 Task: Calculate the distance between Miami, Florida, and Key West, Florida.
Action: Mouse moved to (182, 152)
Screenshot: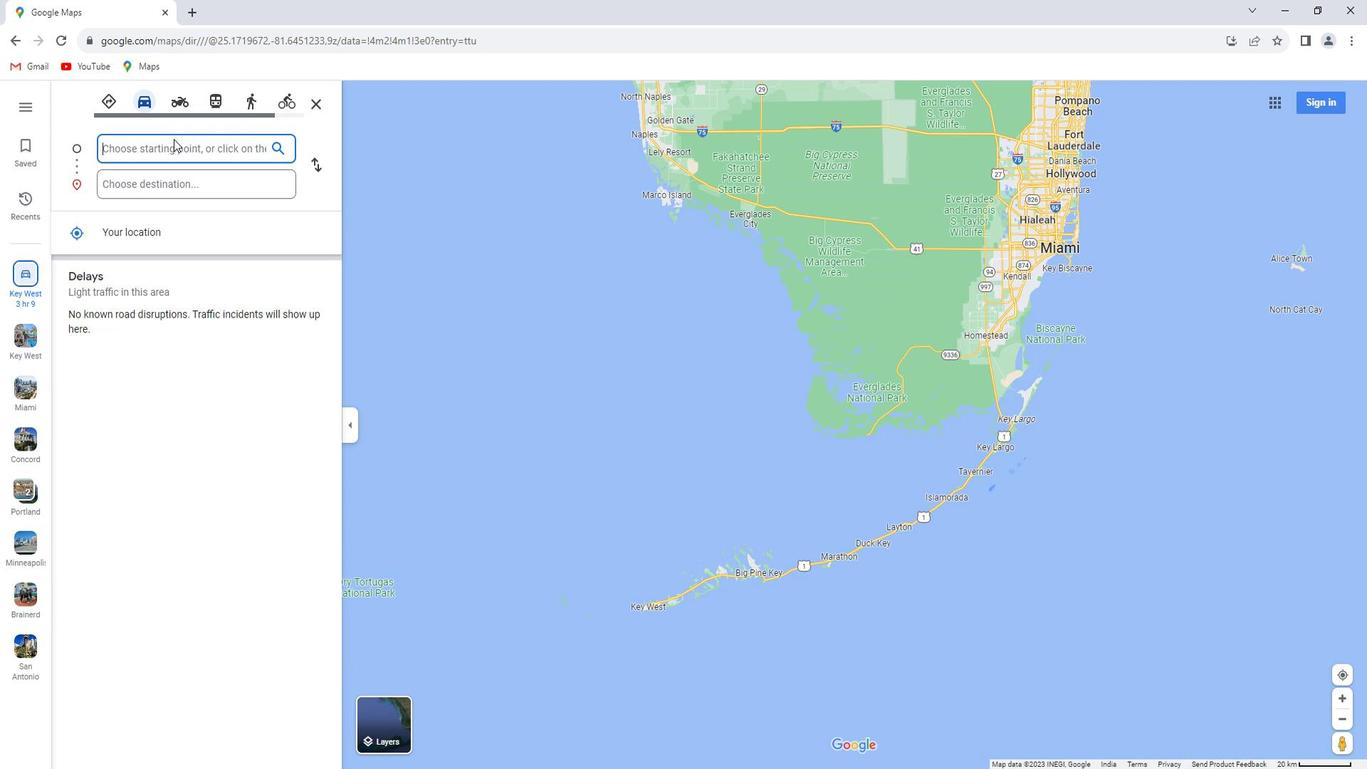 
Action: Key pressed <Key.shift>Miami,<Key.space><Key.shift>Florida
Screenshot: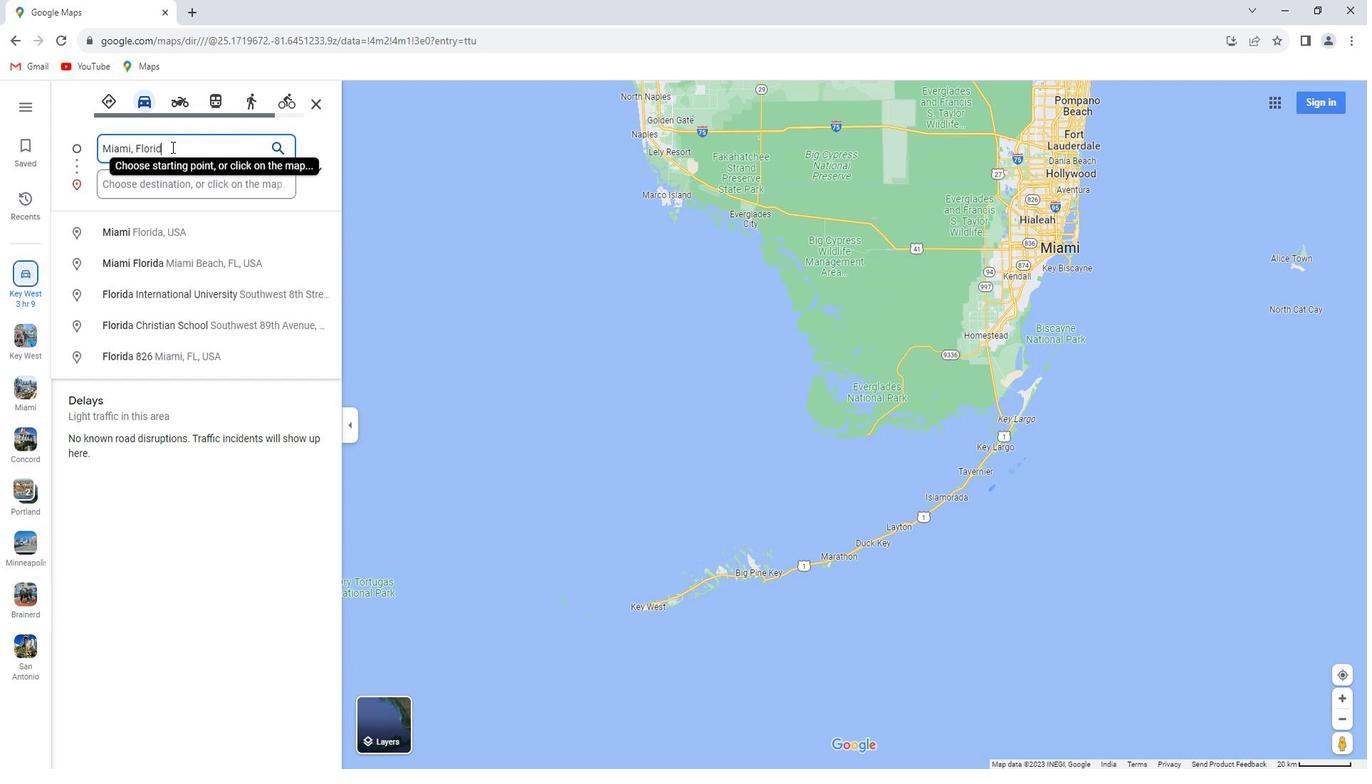 
Action: Mouse moved to (169, 185)
Screenshot: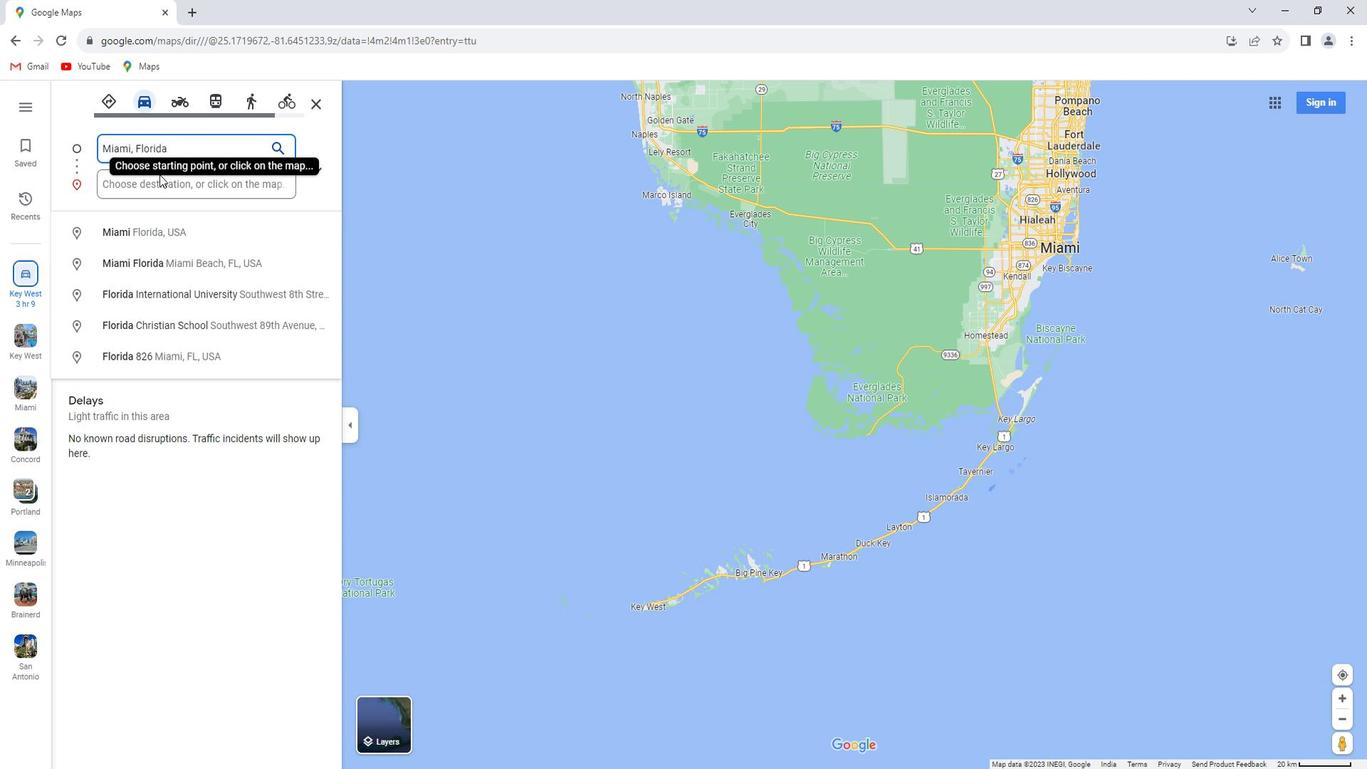 
Action: Mouse pressed left at (169, 185)
Screenshot: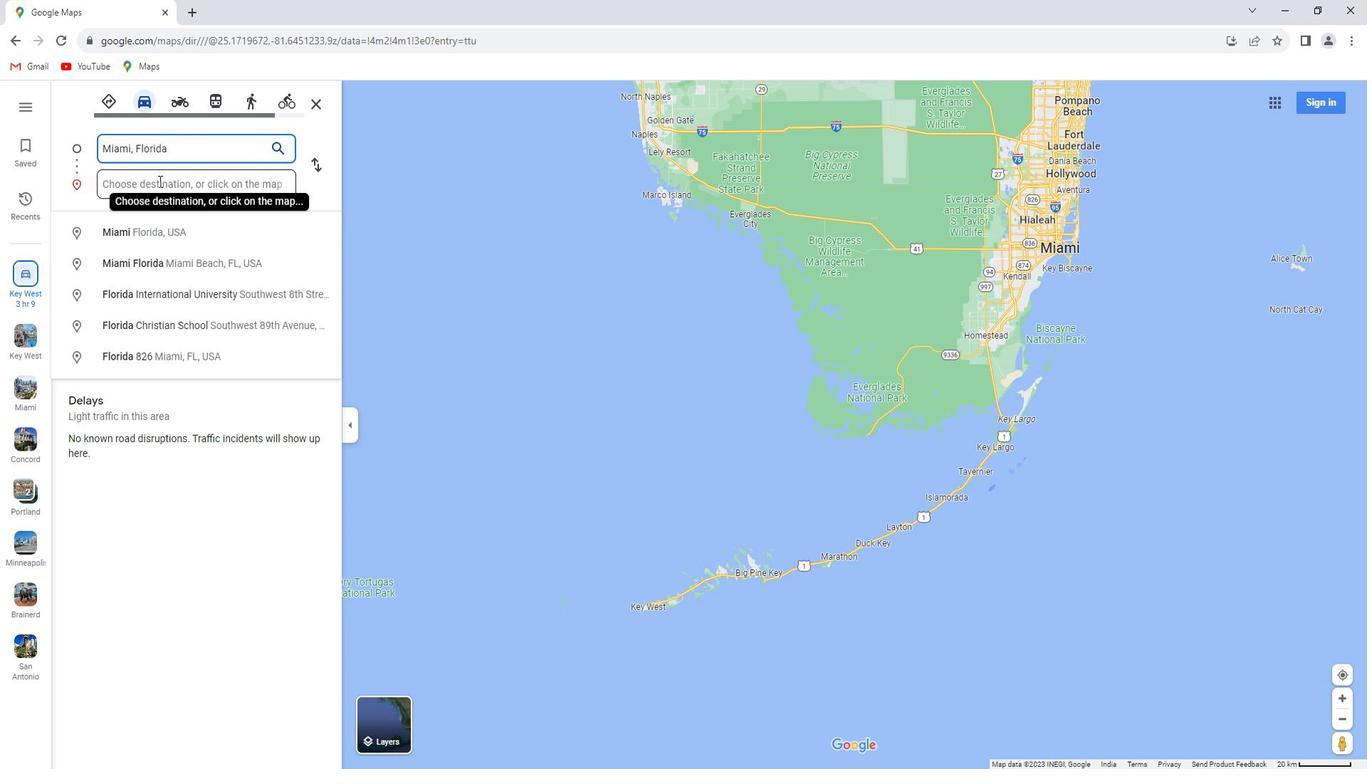 
Action: Key pressed <Key.shift><Key.shift>Key<Key.space><Key.shift>west,<Key.space><Key.shift>Florida
Screenshot: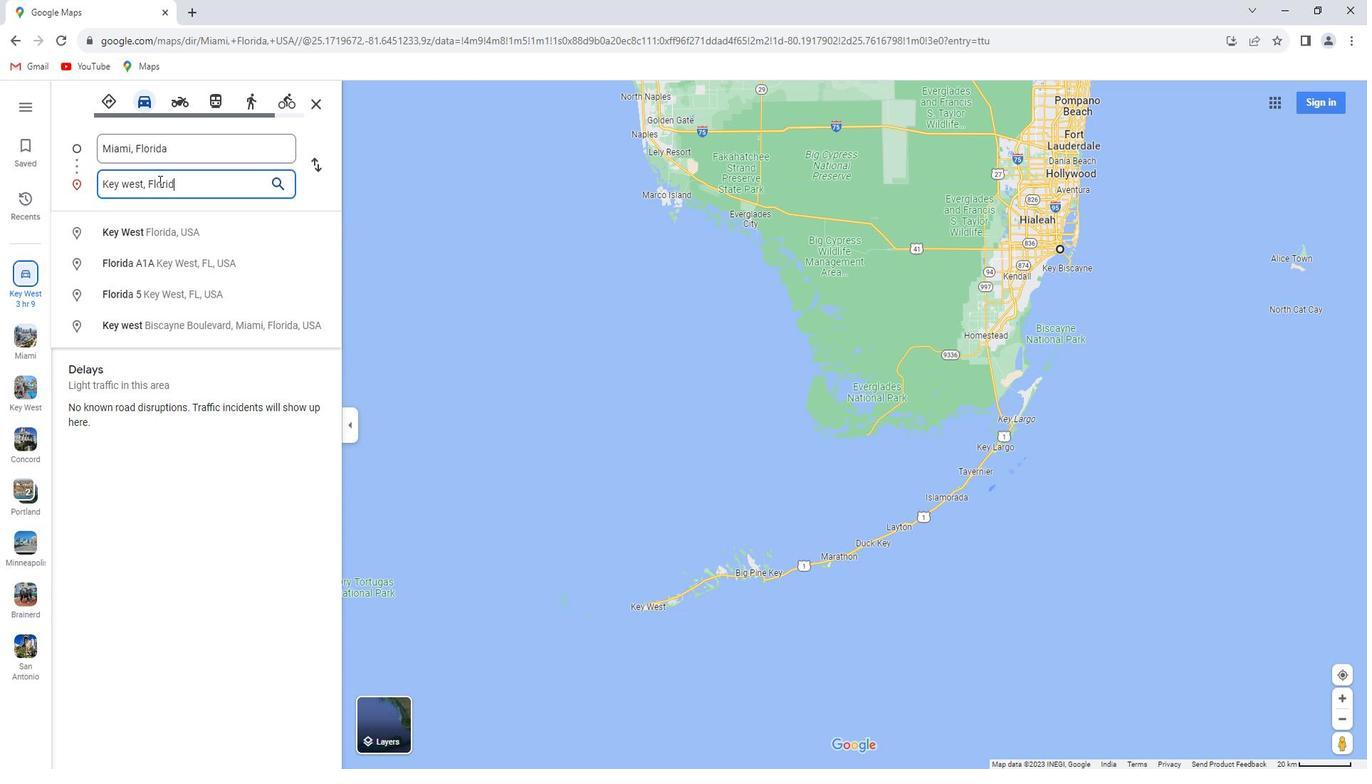 
Action: Mouse moved to (273, 200)
Screenshot: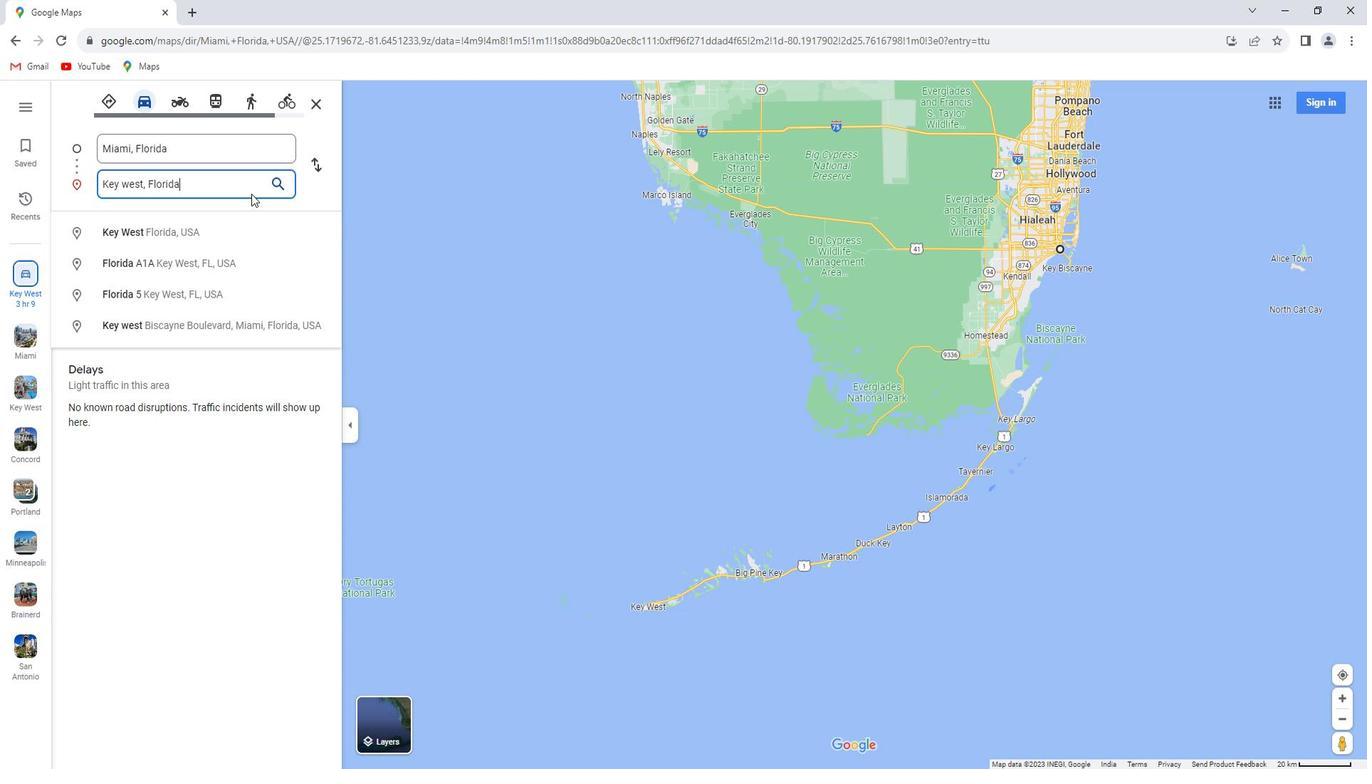 
Action: Key pressed <Key.enter>
Screenshot: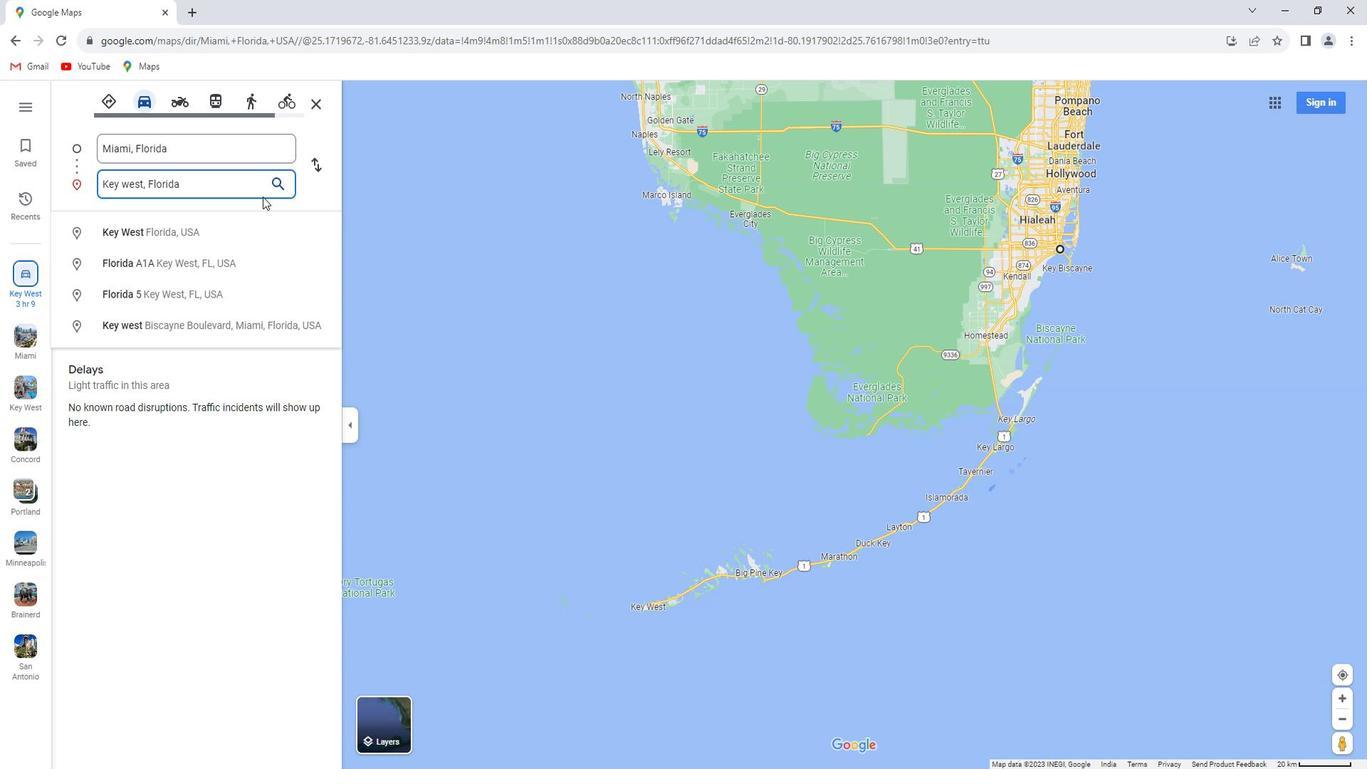 
Action: Mouse moved to (304, 262)
Screenshot: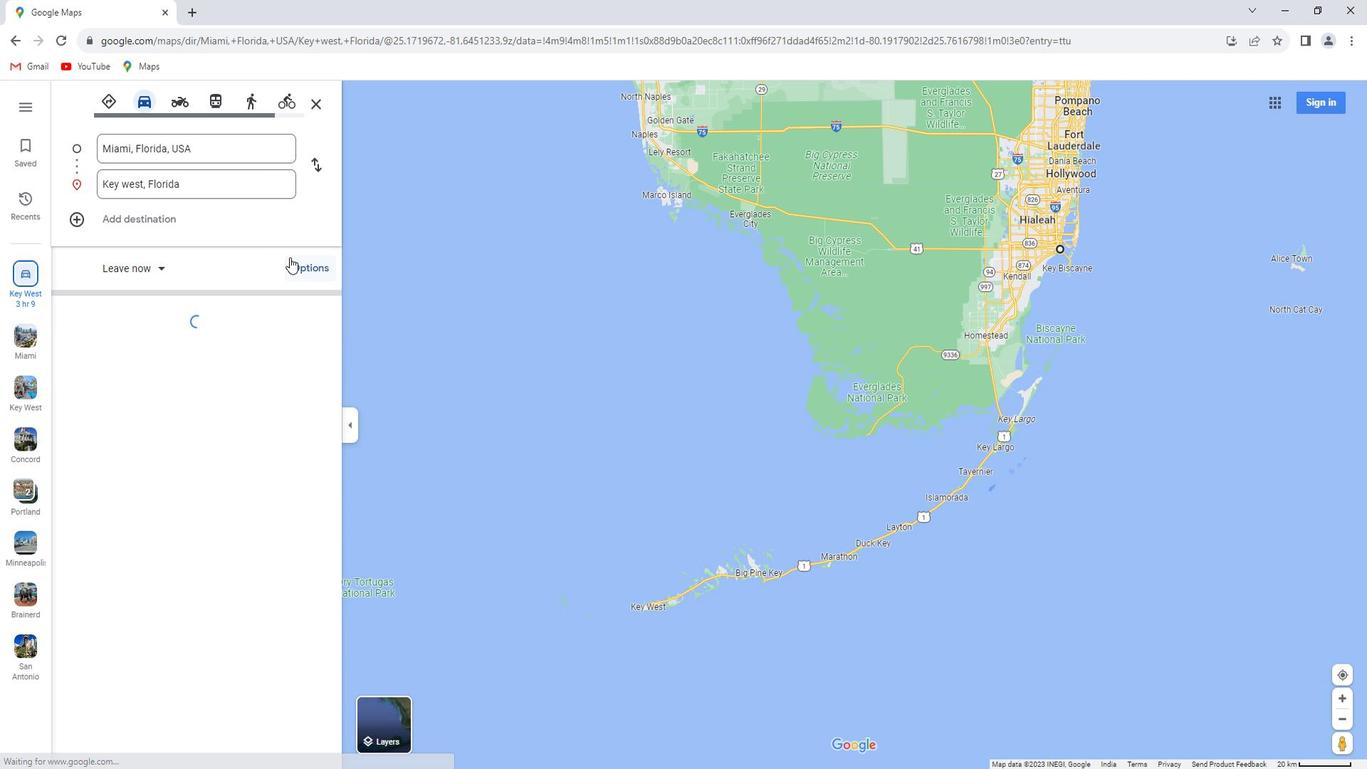 
Action: Mouse pressed left at (304, 262)
Screenshot: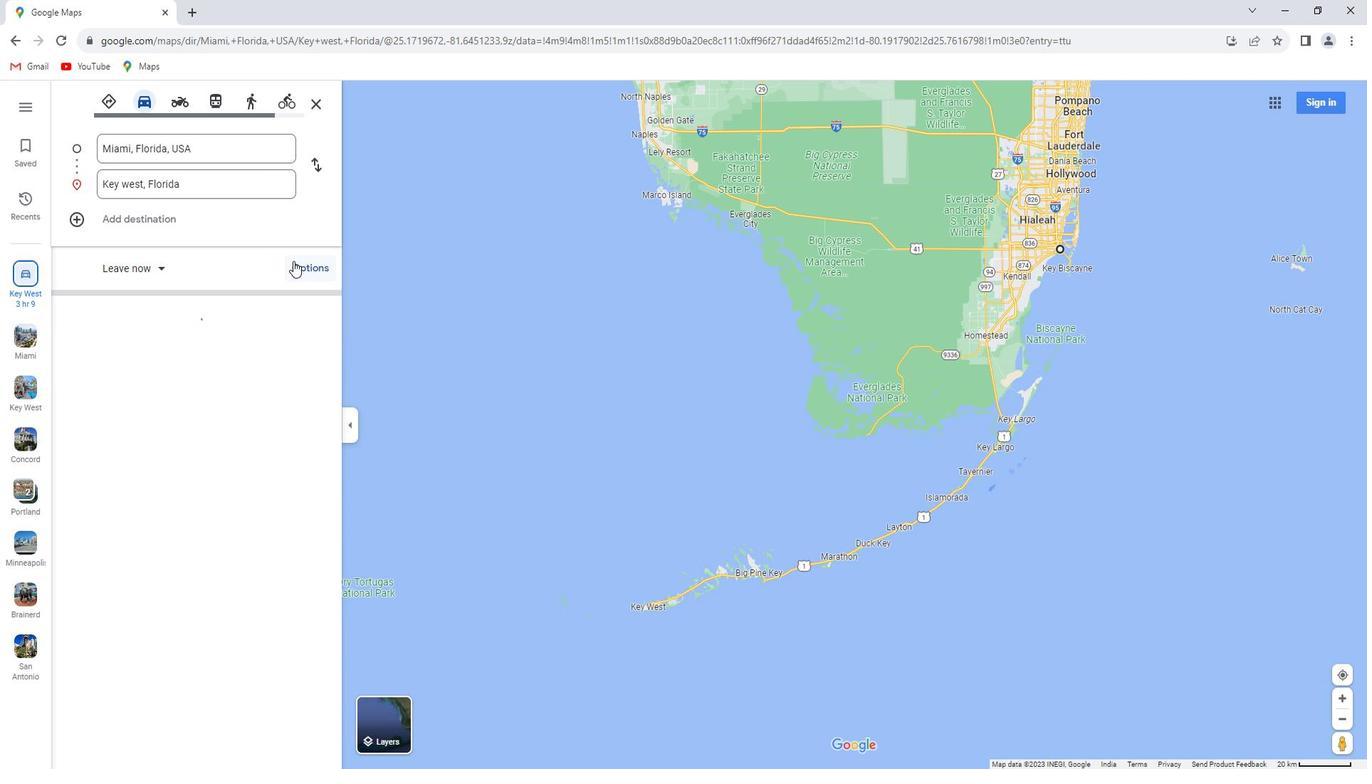 
Action: Mouse moved to (224, 372)
Screenshot: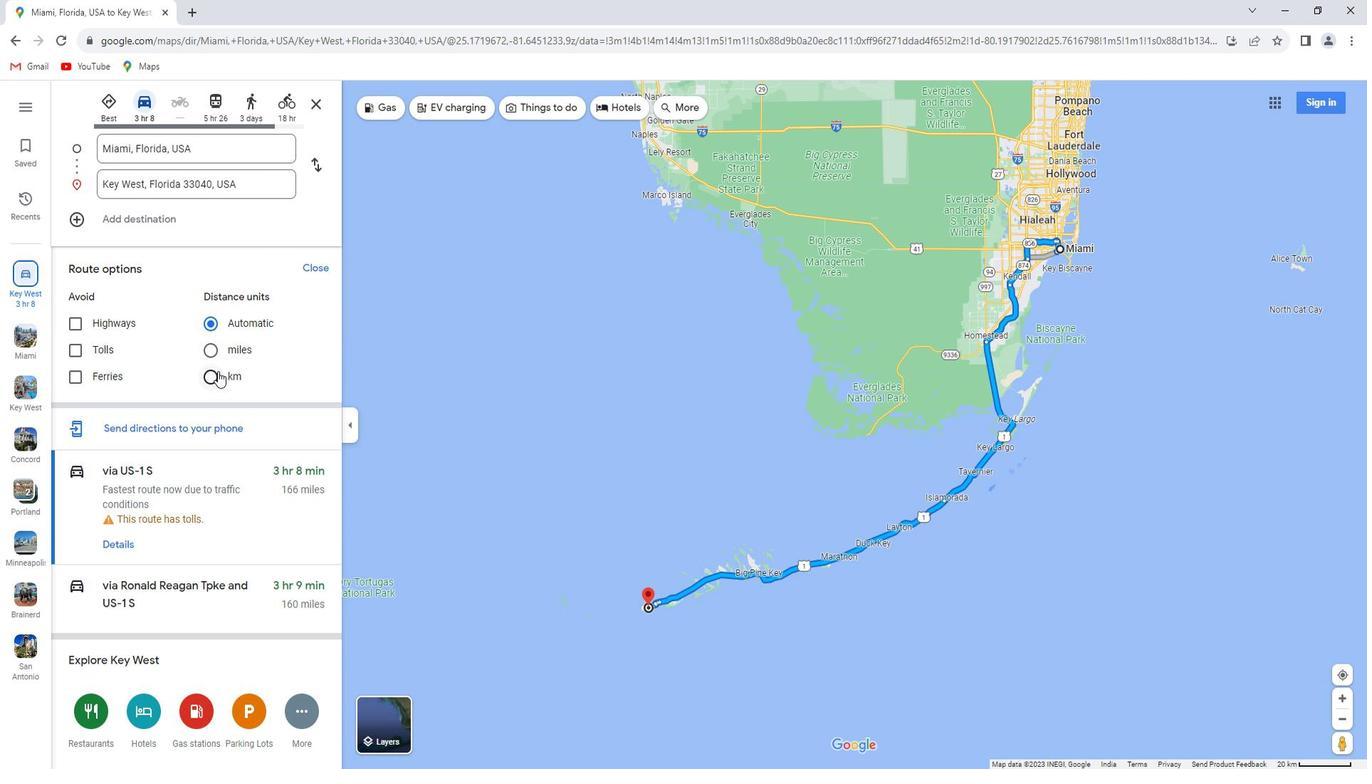 
Action: Mouse pressed left at (224, 372)
Screenshot: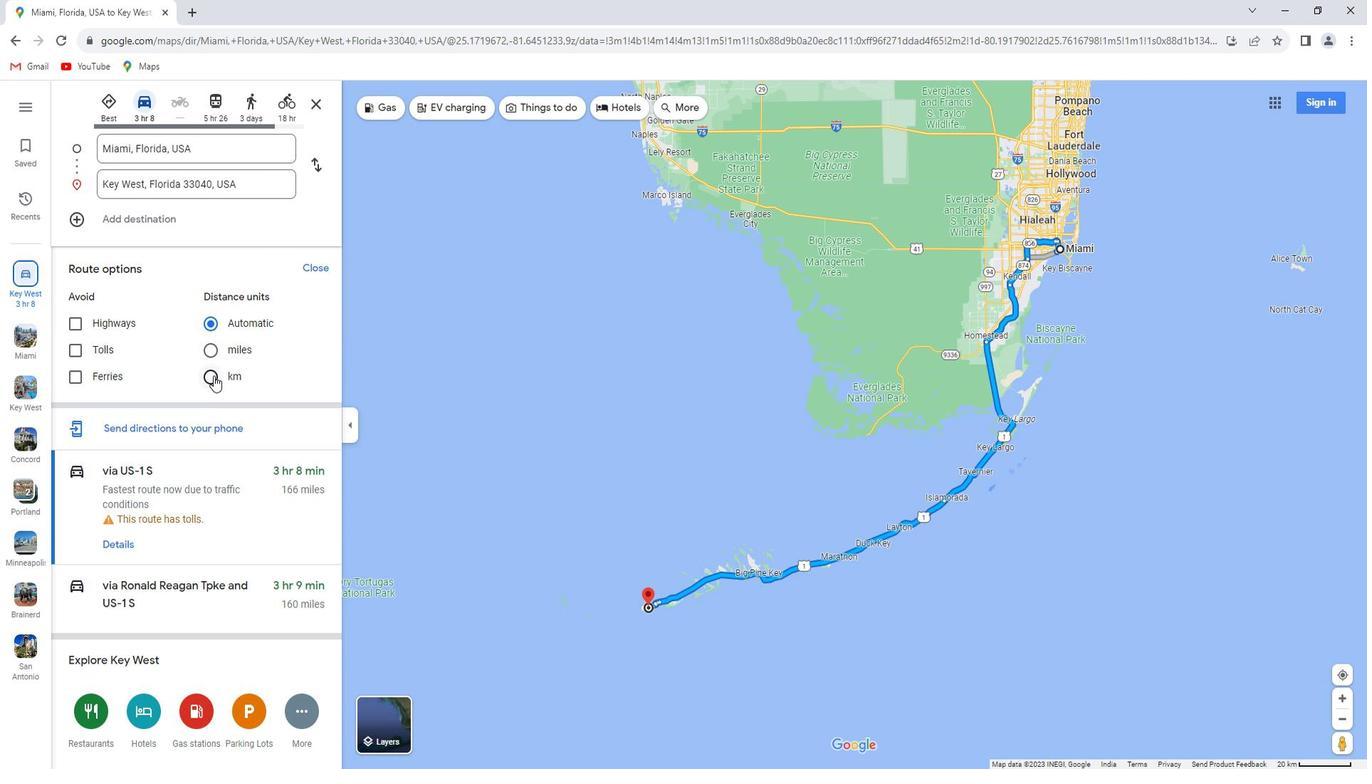 
Action: Mouse moved to (278, 360)
Screenshot: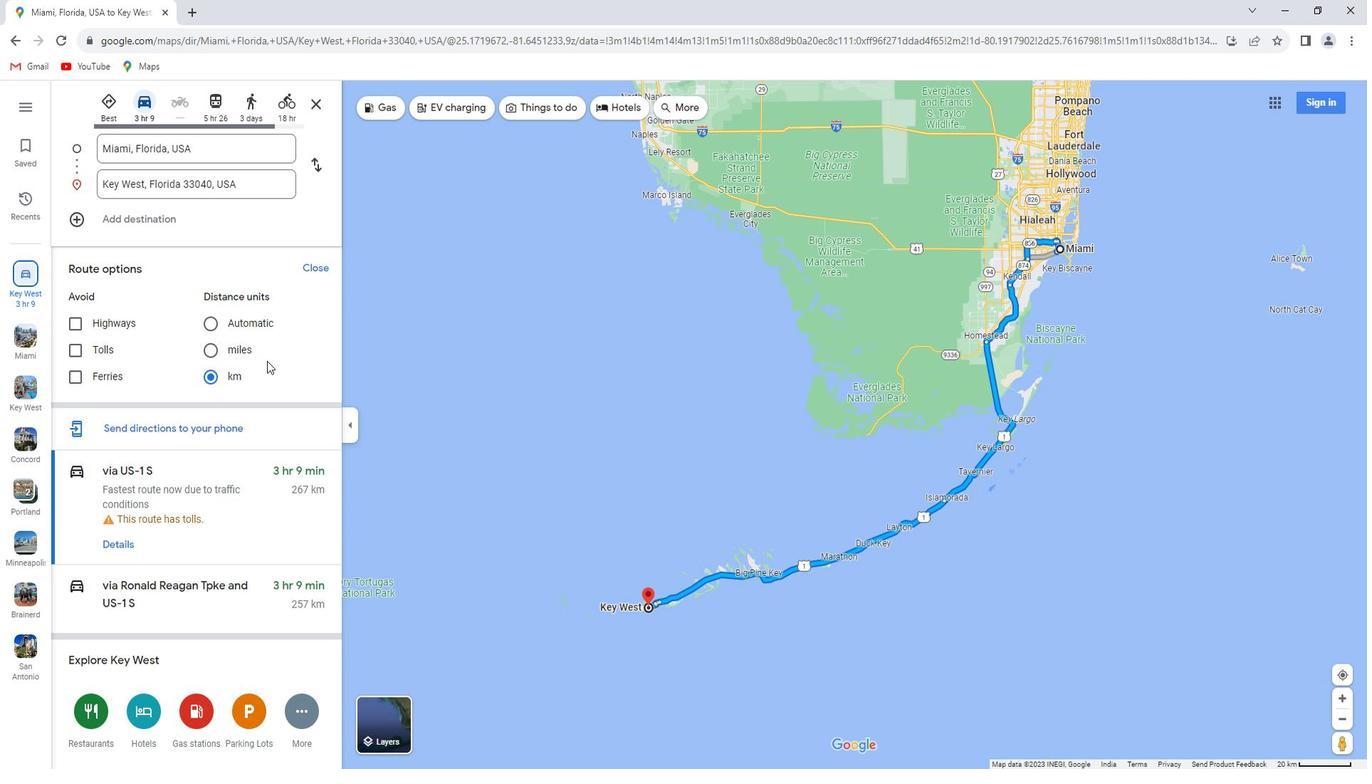 
